 Task: Move the row three down.
Action: Mouse moved to (66, 88)
Screenshot: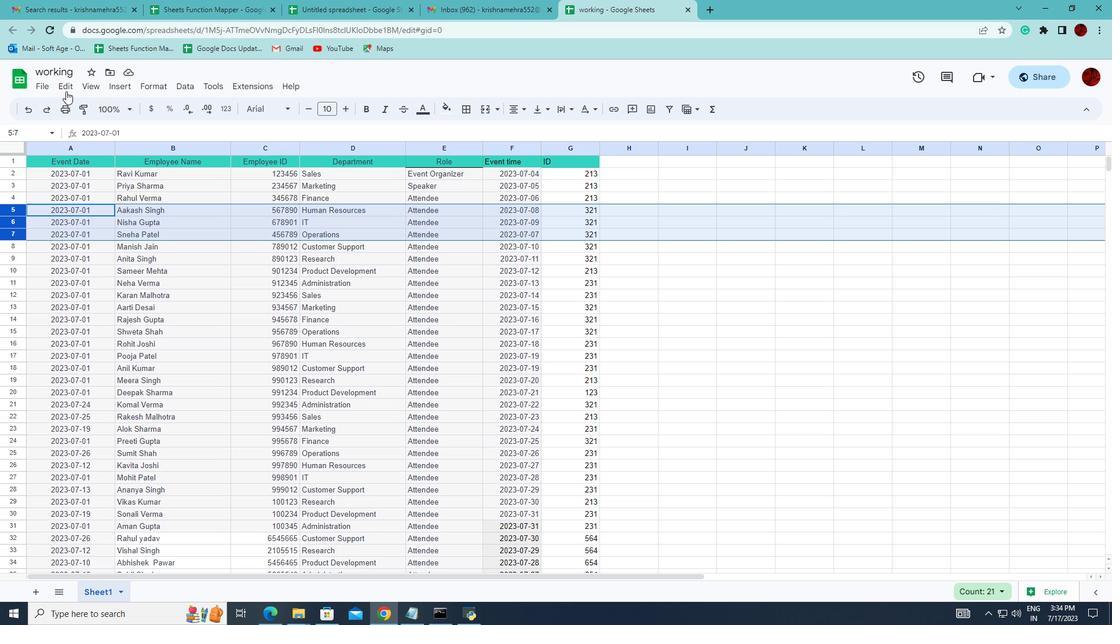 
Action: Mouse pressed left at (66, 88)
Screenshot: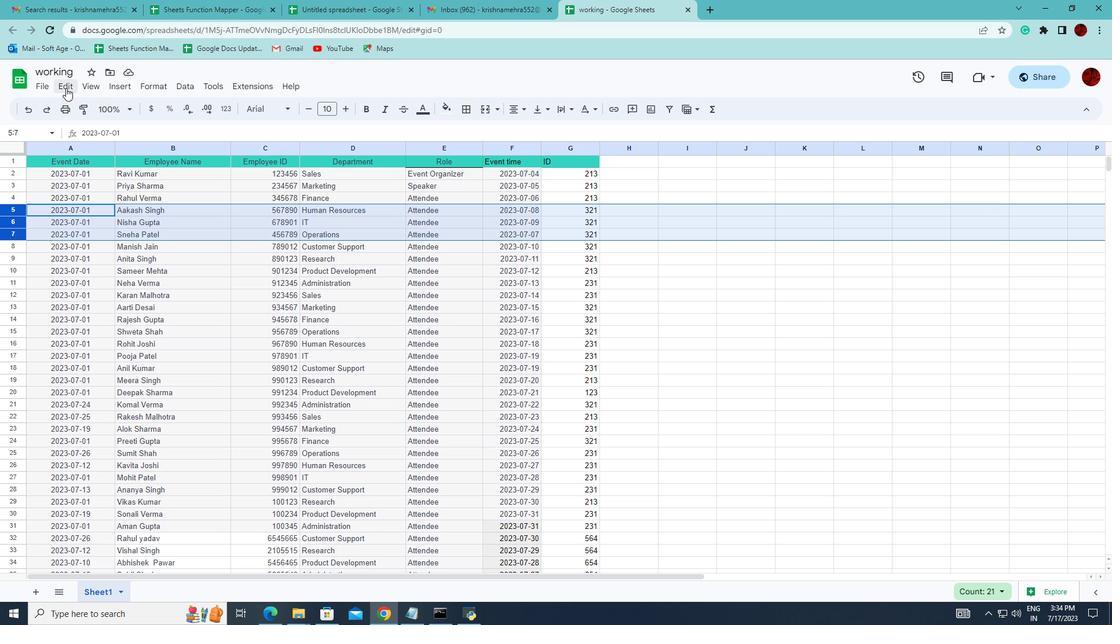 
Action: Mouse moved to (264, 258)
Screenshot: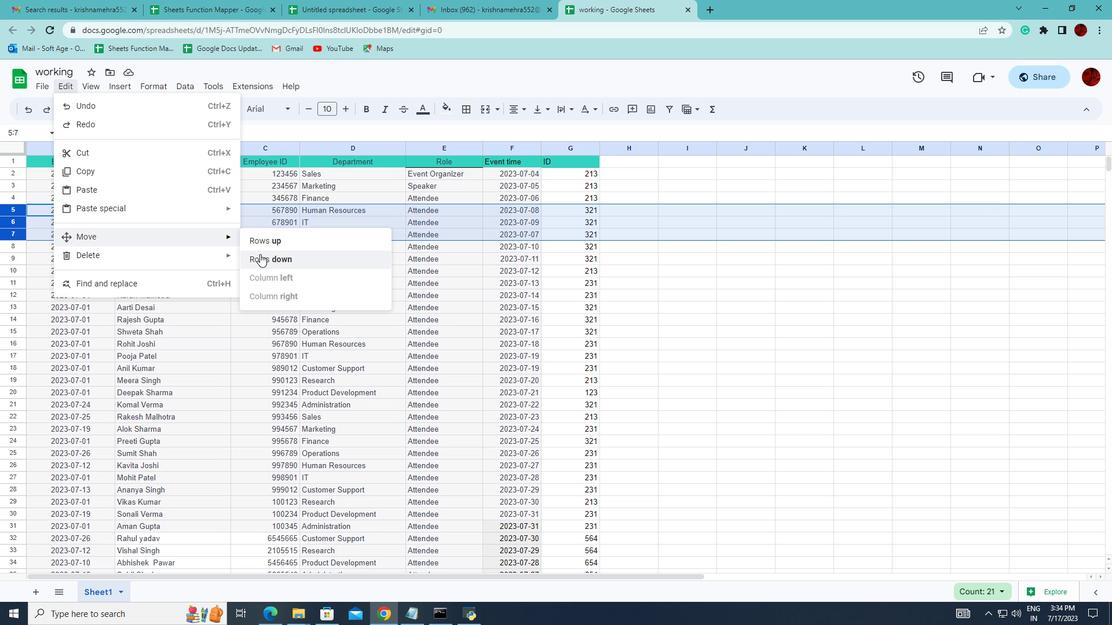 
Action: Mouse pressed left at (264, 258)
Screenshot: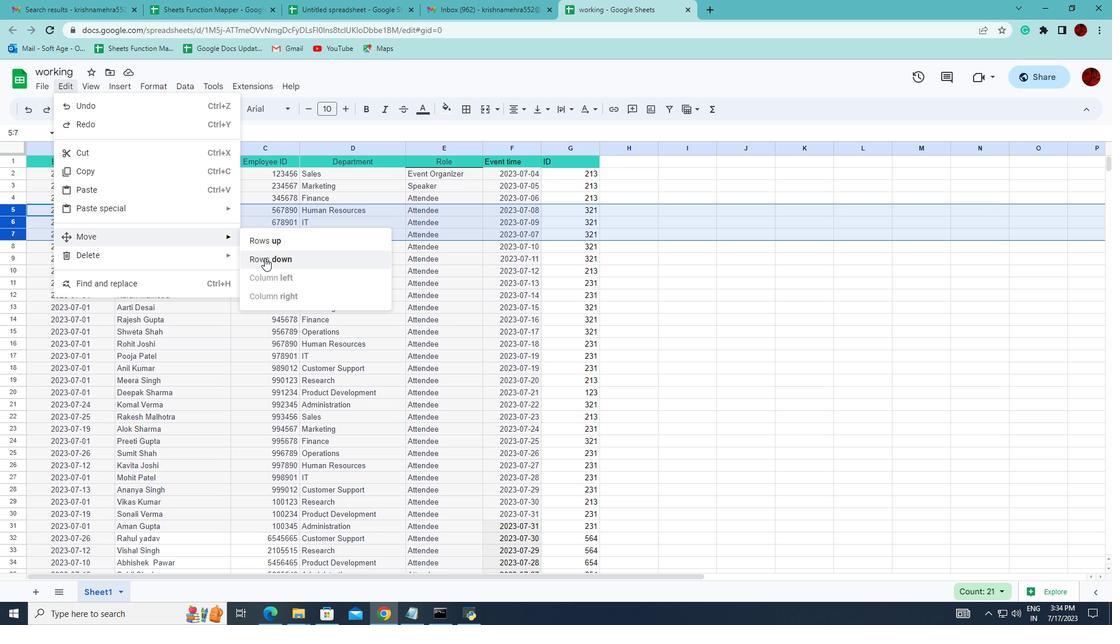 
